 Task: Change object animations to fly out to bottom.
Action: Mouse moved to (416, 75)
Screenshot: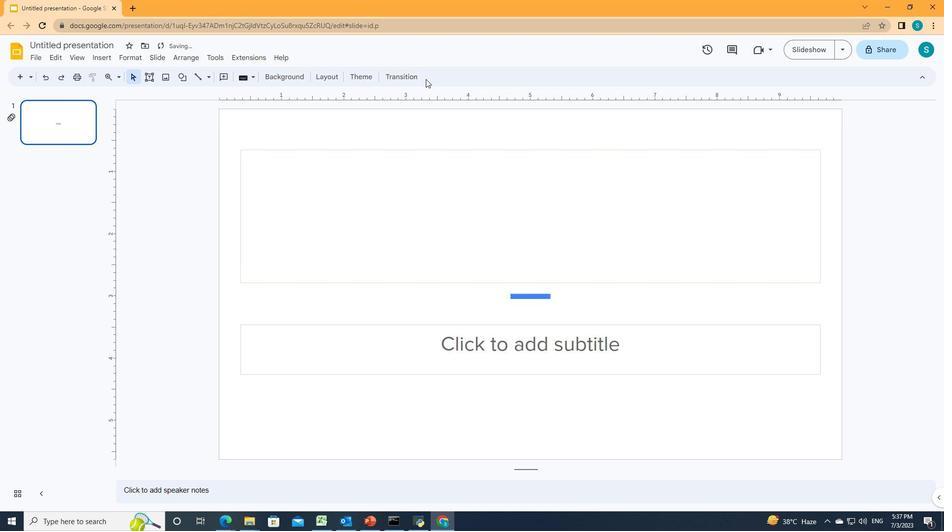 
Action: Mouse pressed left at (416, 75)
Screenshot: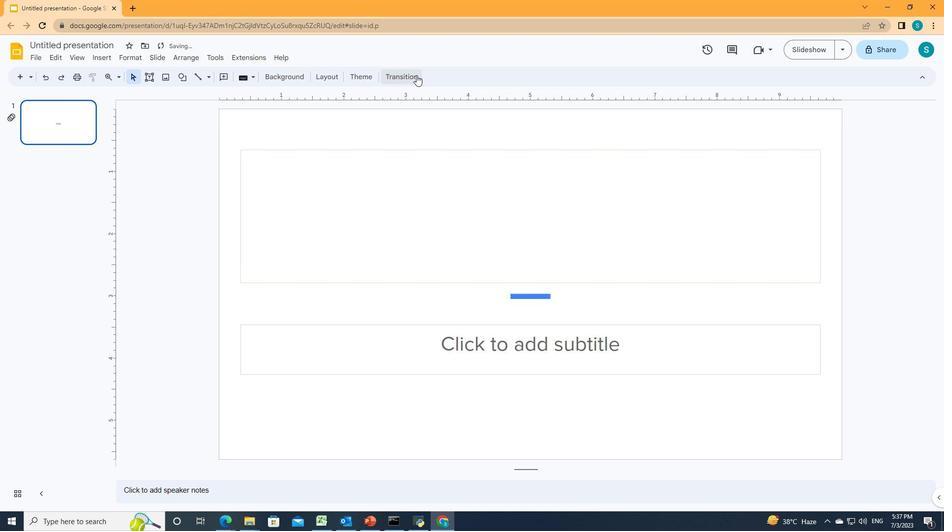 
Action: Mouse moved to (908, 287)
Screenshot: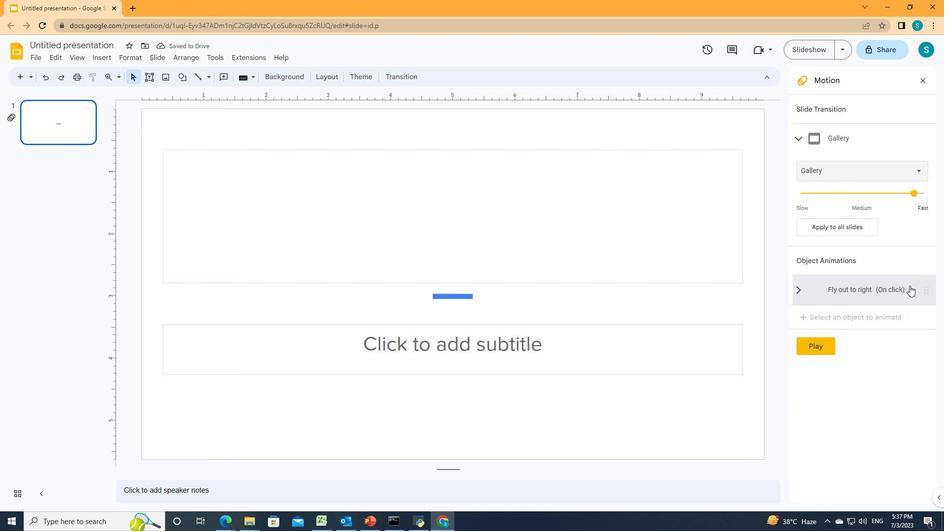 
Action: Mouse pressed left at (908, 287)
Screenshot: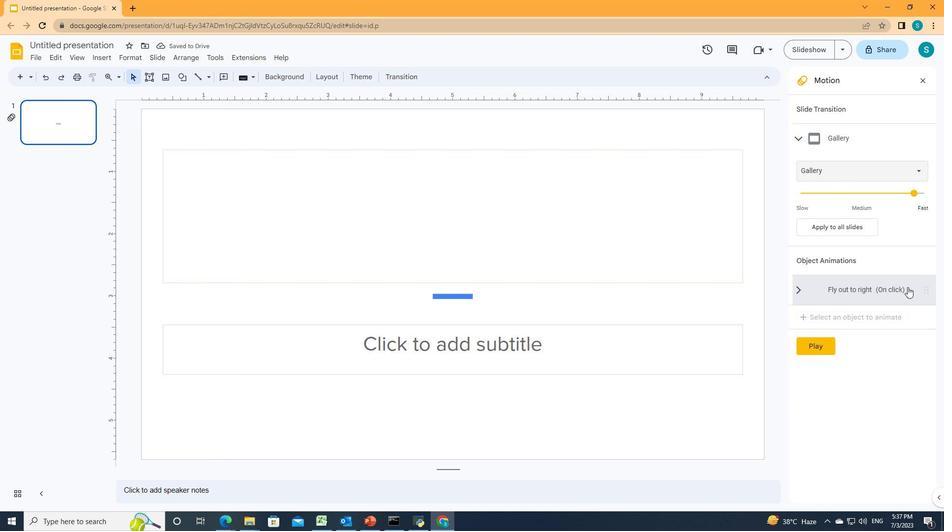 
Action: Mouse moved to (917, 231)
Screenshot: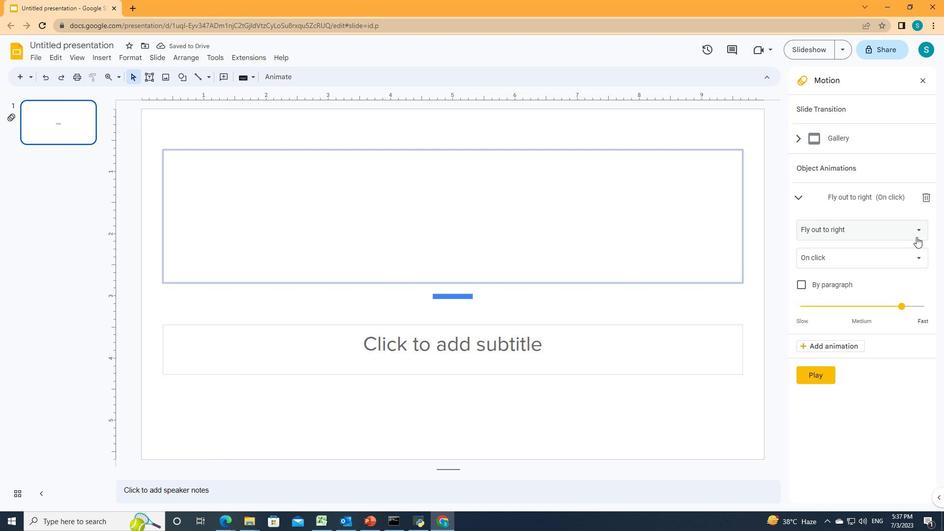 
Action: Mouse pressed left at (917, 231)
Screenshot: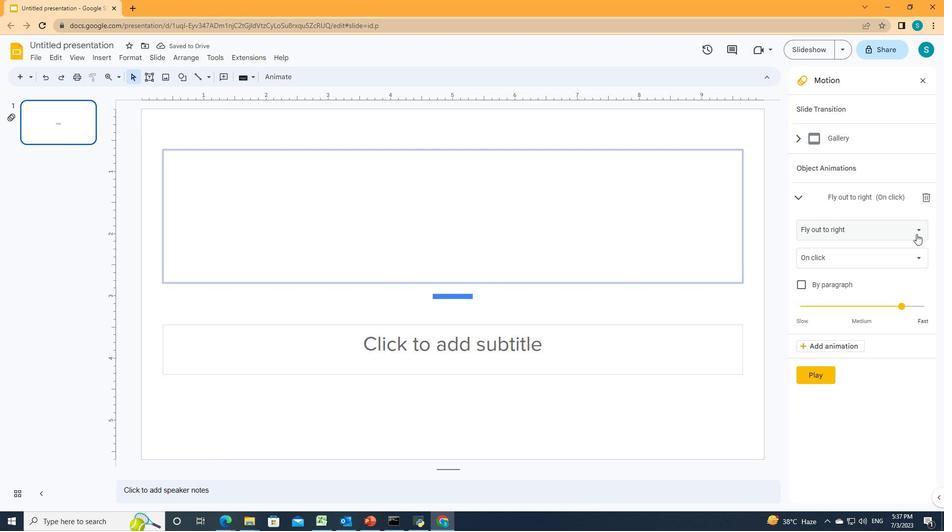 
Action: Mouse moved to (861, 407)
Screenshot: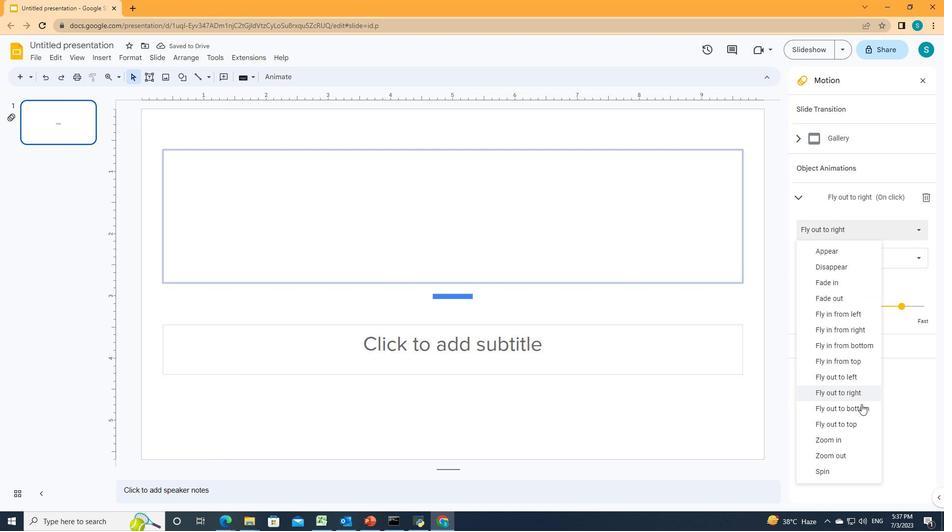 
Action: Mouse pressed left at (861, 407)
Screenshot: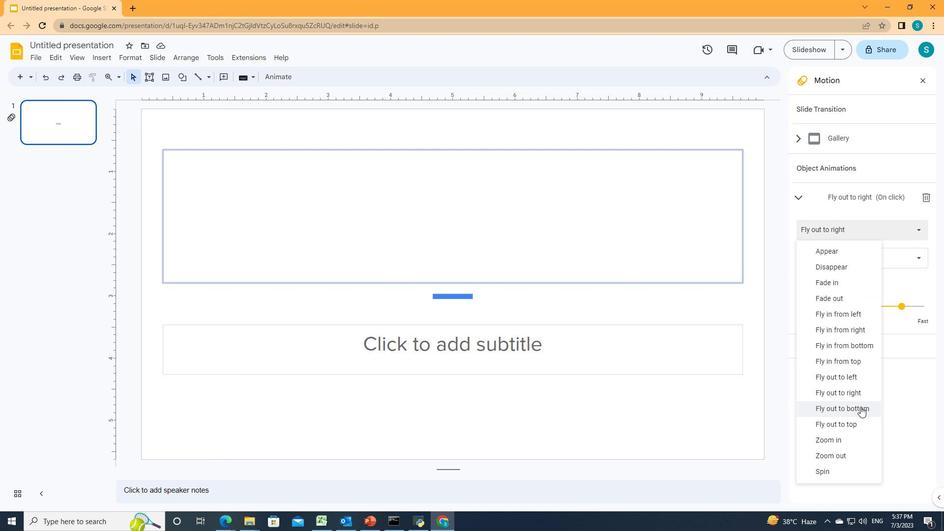 
Action: Mouse moved to (724, 226)
Screenshot: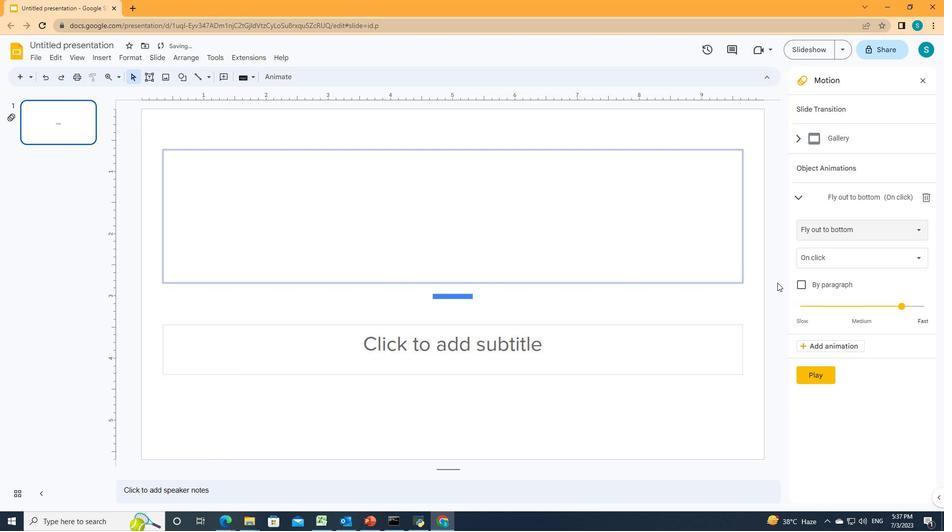 
